 Task: Delete the post which is created by the user
Action: Mouse scrolled (248, 210) with delta (0, 0)
Screenshot: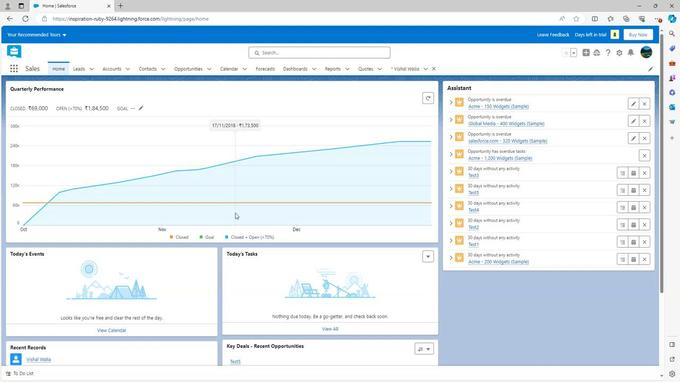 
Action: Mouse scrolled (248, 210) with delta (0, 0)
Screenshot: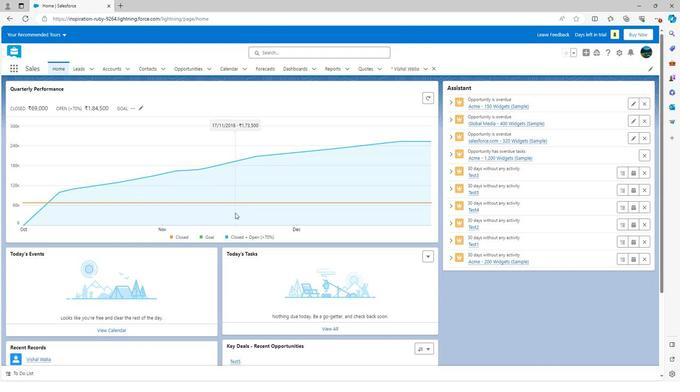 
Action: Mouse scrolled (248, 210) with delta (0, 0)
Screenshot: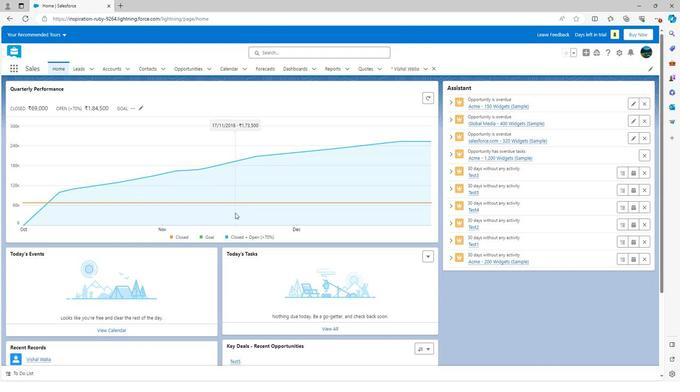 
Action: Mouse scrolled (248, 210) with delta (0, 0)
Screenshot: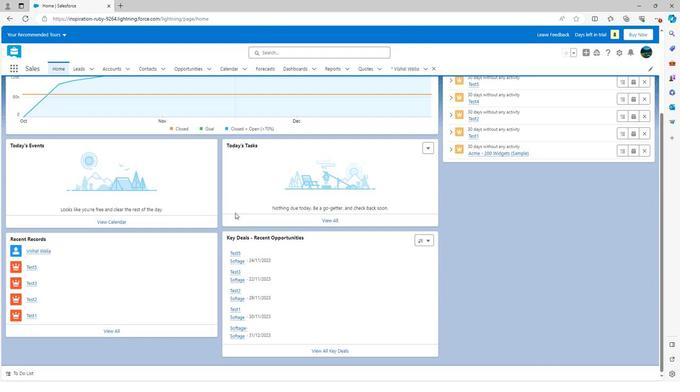 
Action: Mouse scrolled (248, 210) with delta (0, 0)
Screenshot: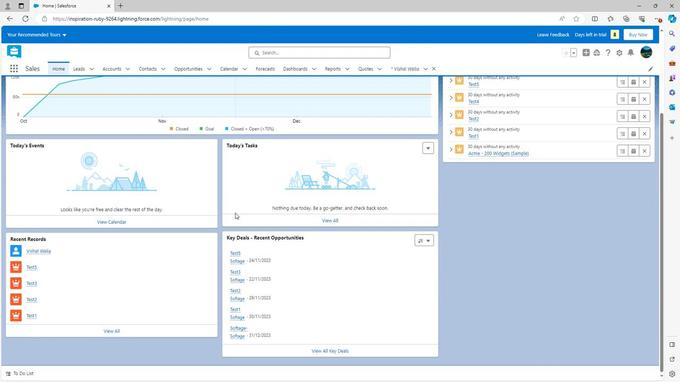 
Action: Mouse scrolled (248, 211) with delta (0, 0)
Screenshot: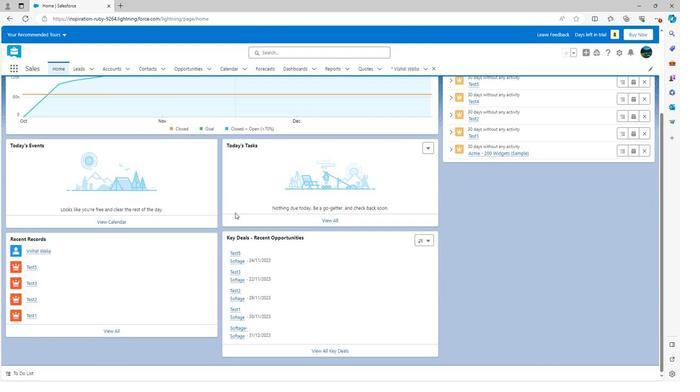 
Action: Mouse scrolled (248, 211) with delta (0, 0)
Screenshot: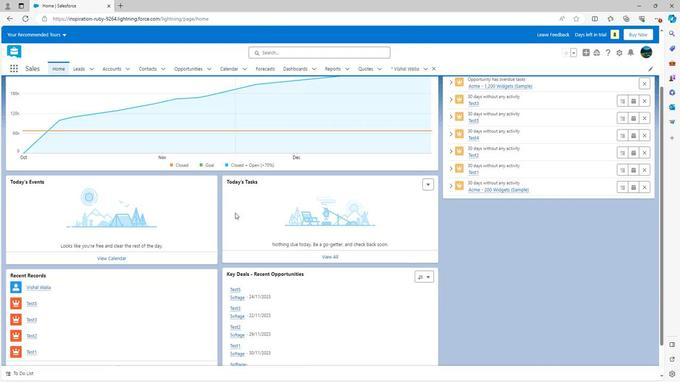 
Action: Mouse scrolled (248, 211) with delta (0, 0)
Screenshot: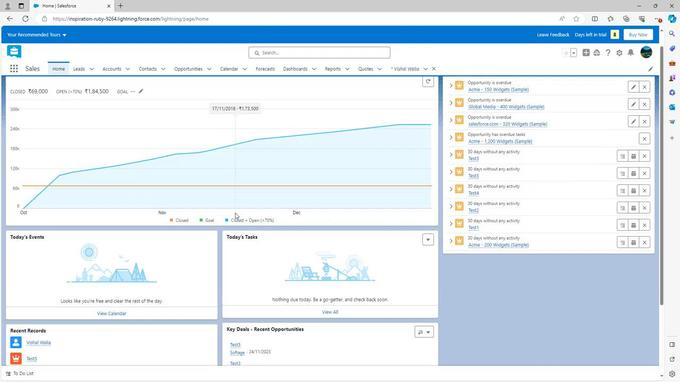 
Action: Mouse scrolled (248, 211) with delta (0, 0)
Screenshot: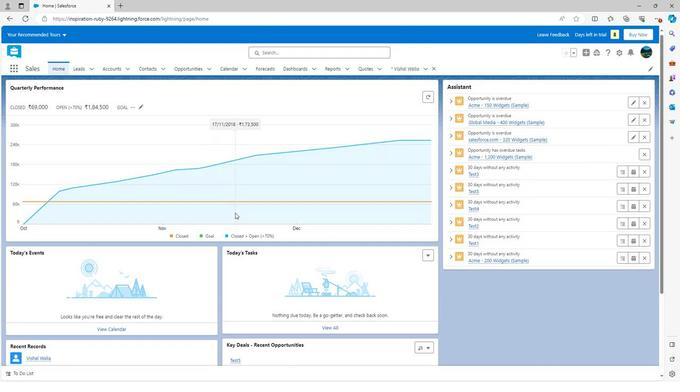 
Action: Mouse scrolled (248, 211) with delta (0, 0)
Screenshot: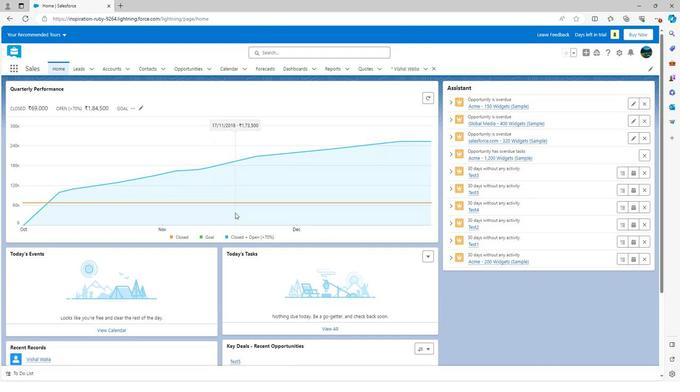 
Action: Mouse moved to (629, 56)
Screenshot: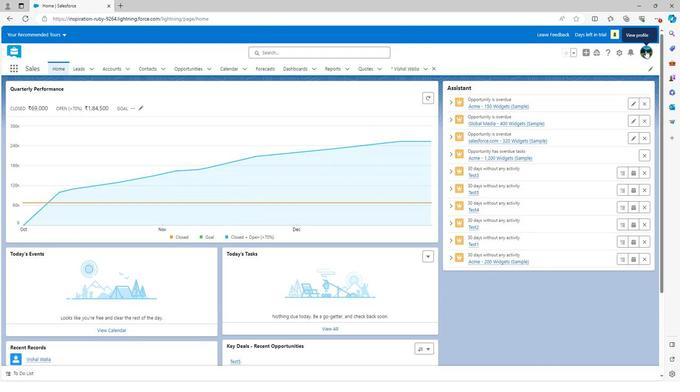 
Action: Mouse pressed left at (629, 56)
Screenshot: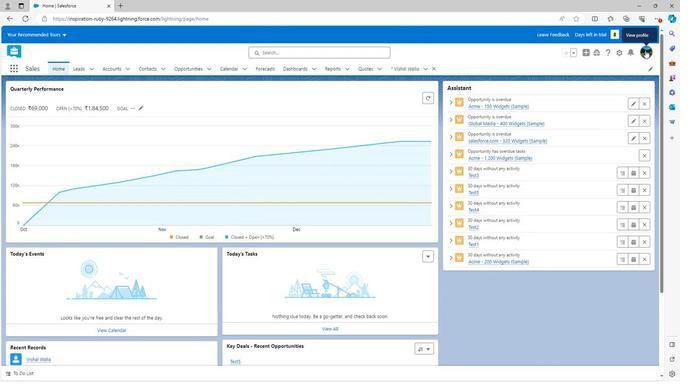 
Action: Mouse moved to (531, 81)
Screenshot: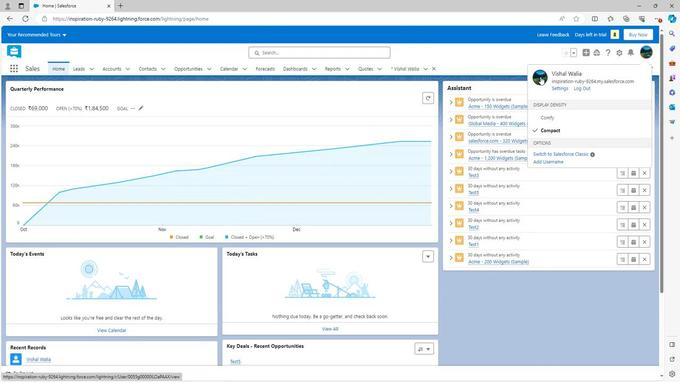
Action: Mouse pressed left at (531, 81)
Screenshot: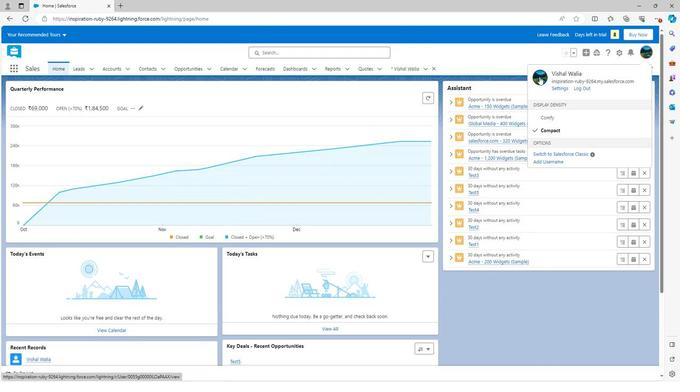 
Action: Mouse moved to (145, 232)
Screenshot: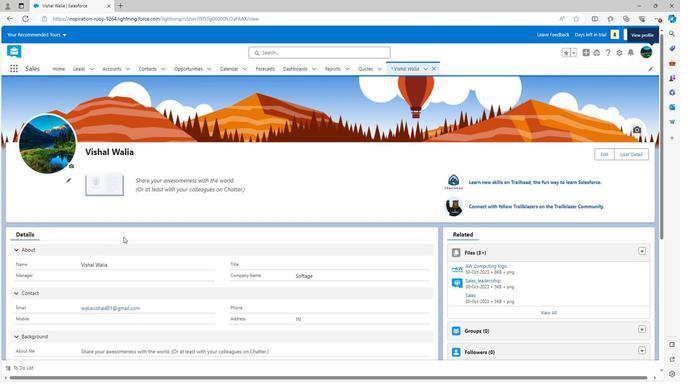 
Action: Mouse scrolled (145, 232) with delta (0, 0)
Screenshot: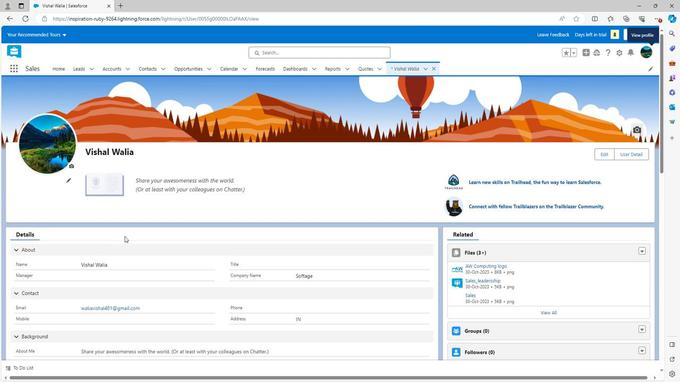 
Action: Mouse scrolled (145, 232) with delta (0, 0)
Screenshot: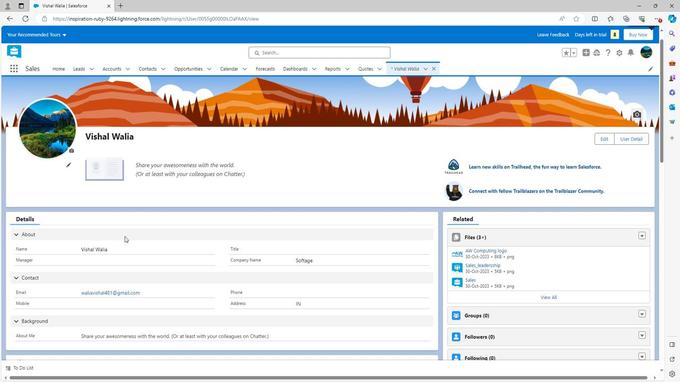 
Action: Mouse scrolled (145, 232) with delta (0, 0)
Screenshot: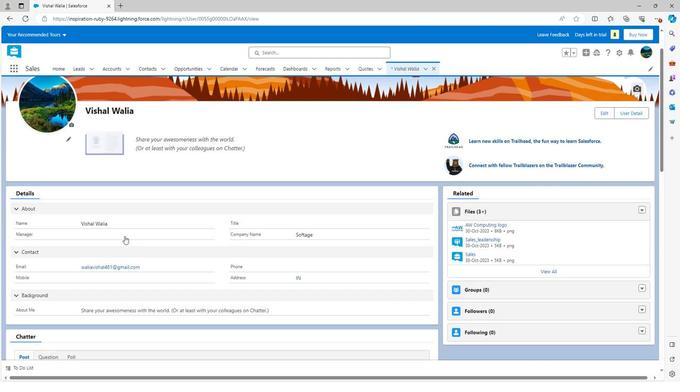 
Action: Mouse scrolled (145, 232) with delta (0, 0)
Screenshot: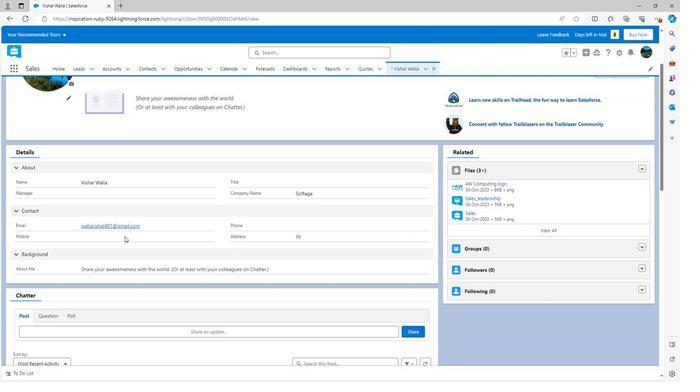 
Action: Mouse scrolled (145, 232) with delta (0, 0)
Screenshot: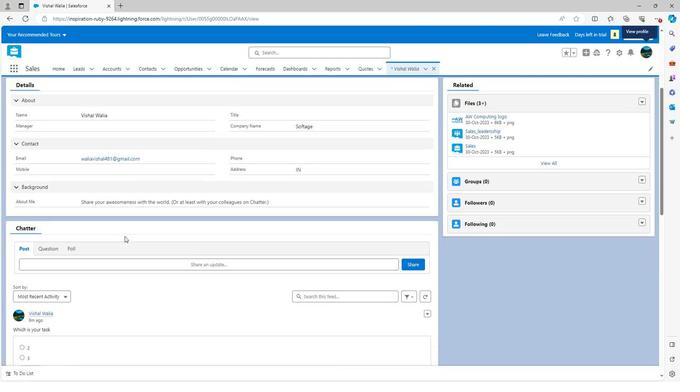 
Action: Mouse scrolled (145, 232) with delta (0, 0)
Screenshot: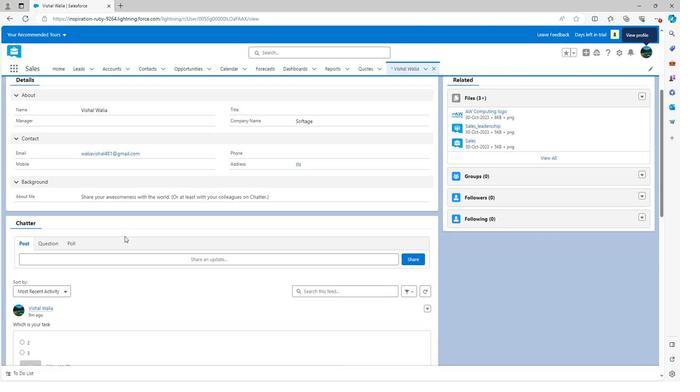 
Action: Mouse scrolled (145, 232) with delta (0, 0)
Screenshot: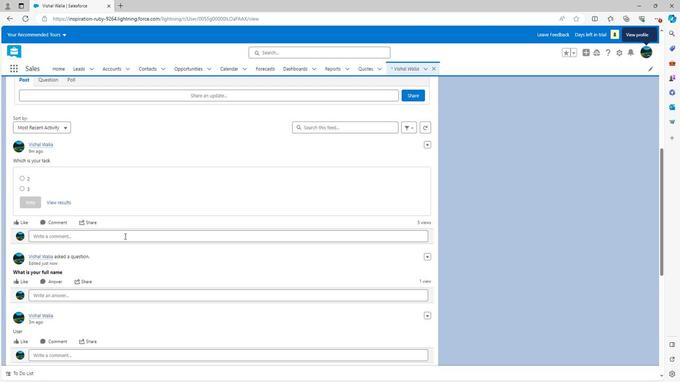 
Action: Mouse scrolled (145, 232) with delta (0, 0)
Screenshot: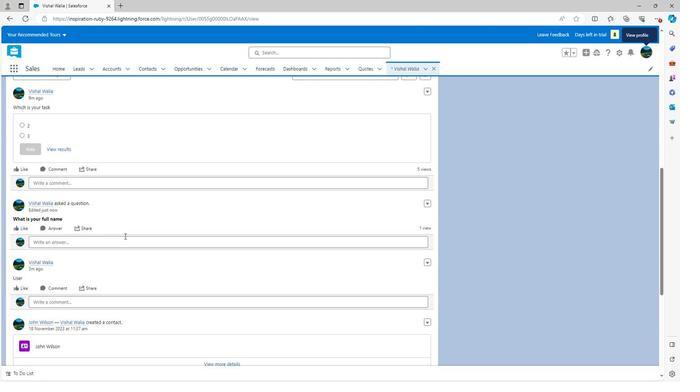 
Action: Mouse moved to (427, 206)
Screenshot: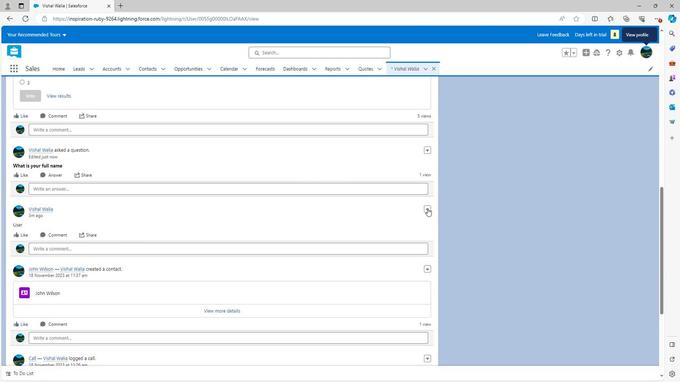 
Action: Mouse pressed left at (427, 206)
Screenshot: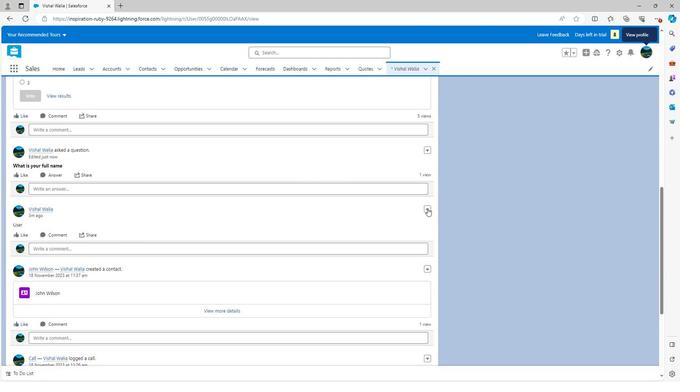 
Action: Mouse moved to (412, 230)
Screenshot: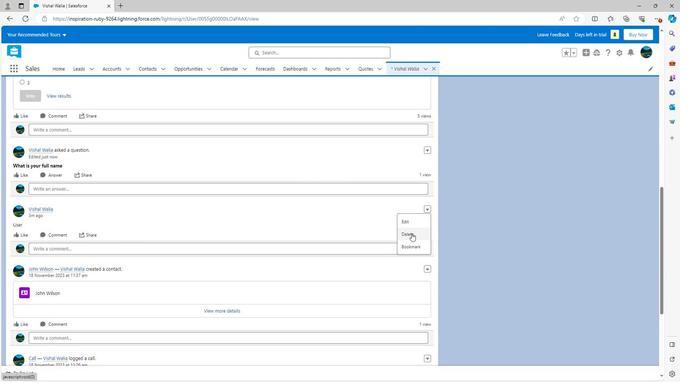 
Action: Mouse pressed left at (412, 230)
Screenshot: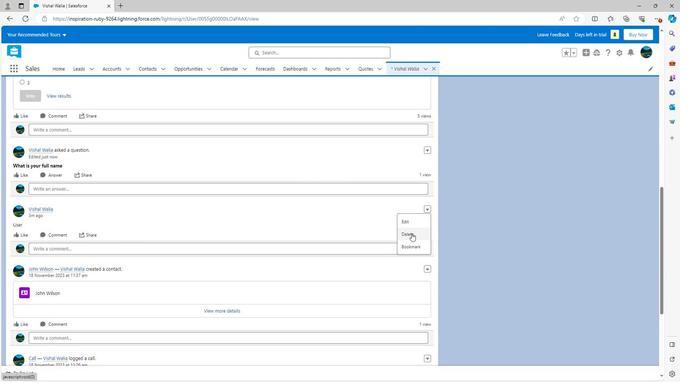 
Action: Mouse moved to (422, 204)
Screenshot: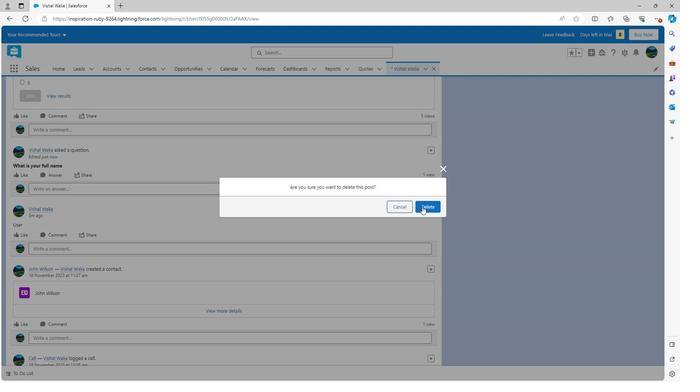 
Action: Mouse pressed left at (422, 204)
Screenshot: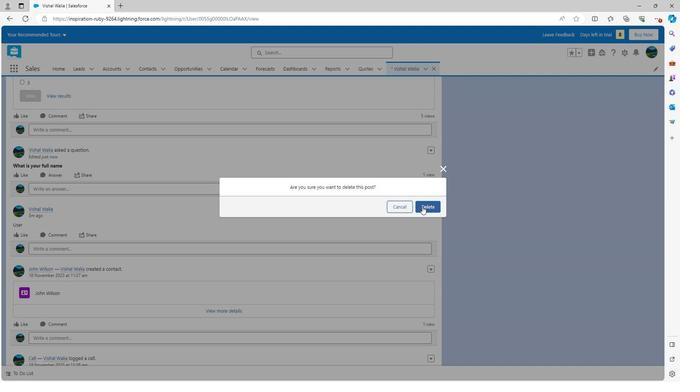 
Action: Mouse moved to (398, 190)
Screenshot: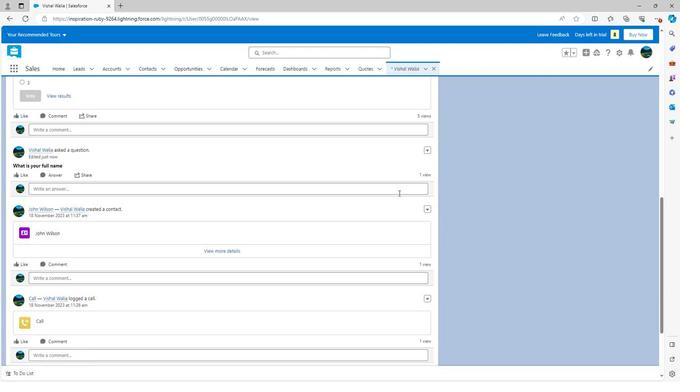 
Action: Mouse scrolled (398, 190) with delta (0, 0)
Screenshot: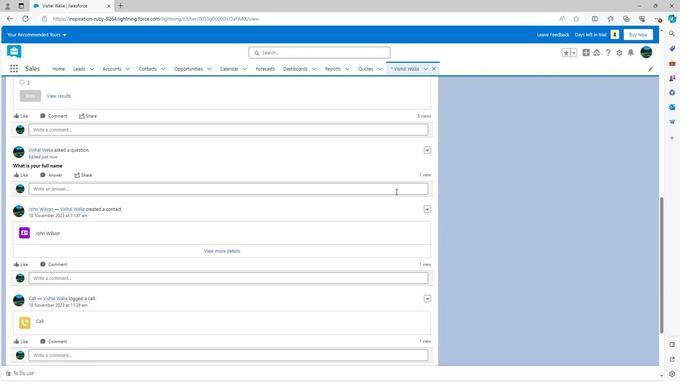 
Action: Mouse moved to (398, 190)
Screenshot: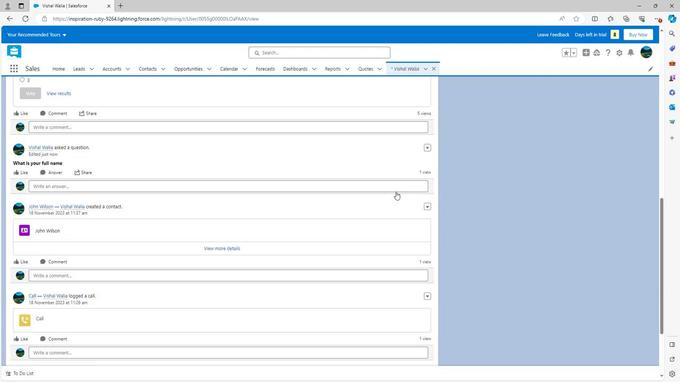
Action: Mouse scrolled (398, 190) with delta (0, 0)
Screenshot: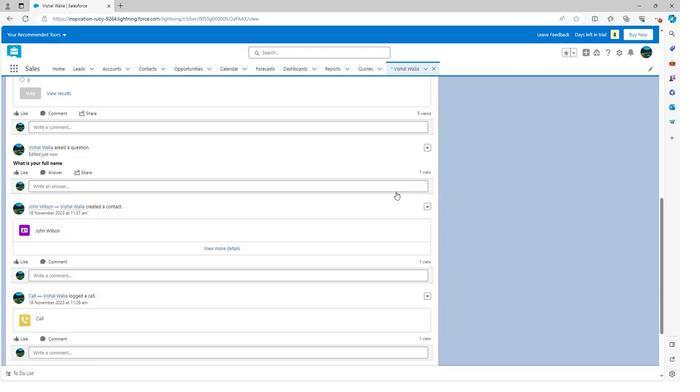 
Action: Mouse moved to (397, 190)
Screenshot: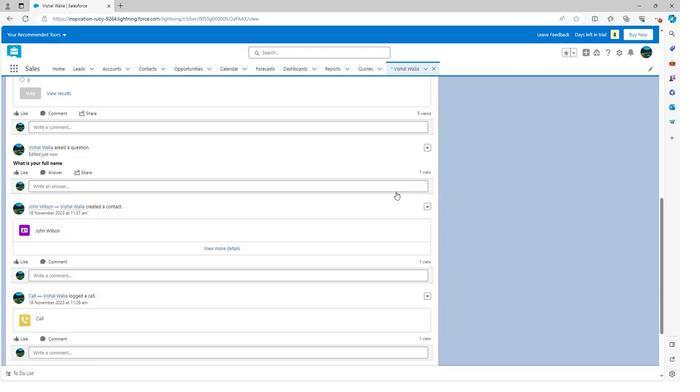 
Action: Mouse scrolled (397, 190) with delta (0, 0)
Screenshot: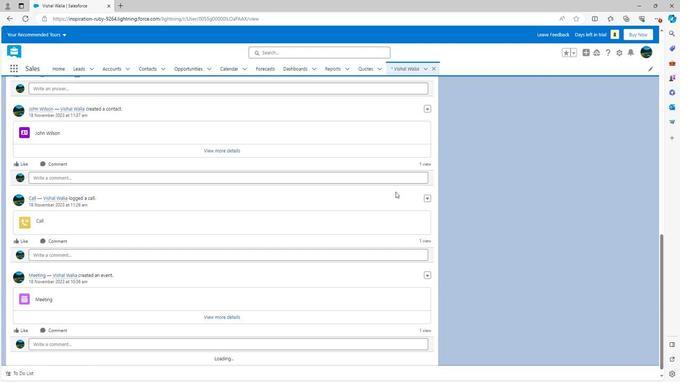 
Action: Mouse scrolled (397, 190) with delta (0, 0)
Screenshot: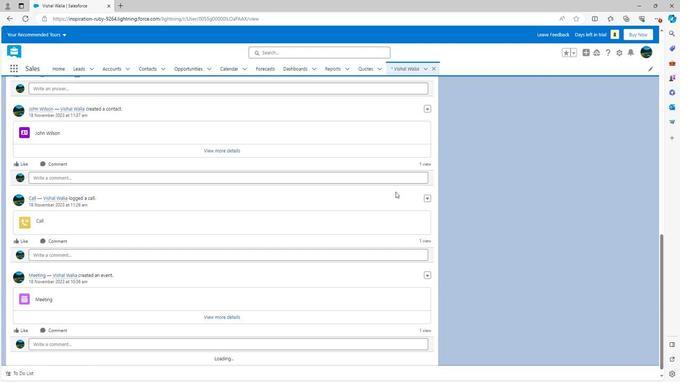 
Action: Mouse scrolled (397, 190) with delta (0, 0)
Screenshot: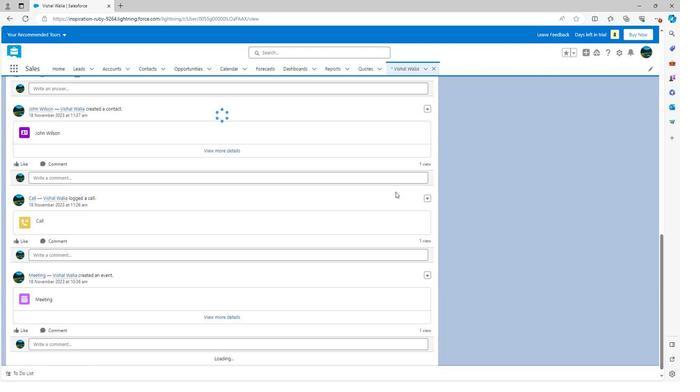 
Action: Mouse scrolled (397, 190) with delta (0, 0)
Screenshot: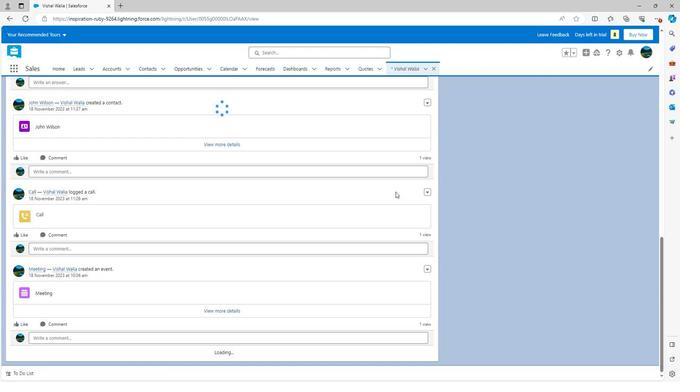 
Action: Mouse scrolled (397, 190) with delta (0, 0)
Screenshot: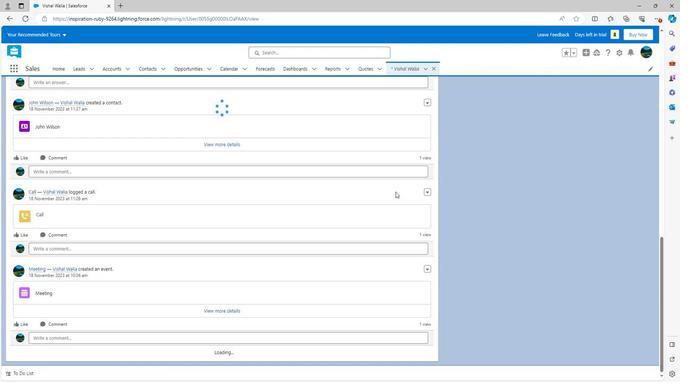 
Action: Mouse scrolled (397, 190) with delta (0, 0)
Screenshot: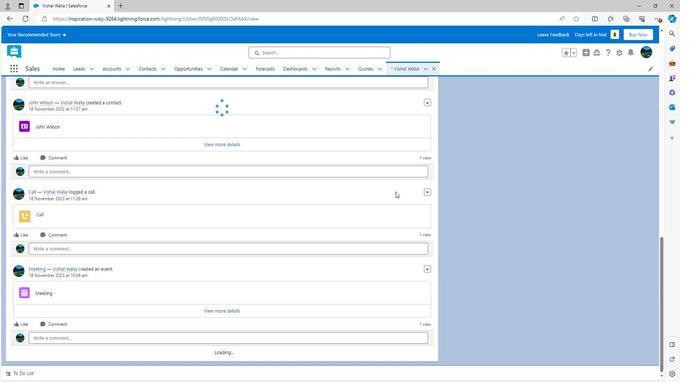 
Action: Mouse scrolled (397, 190) with delta (0, 0)
Screenshot: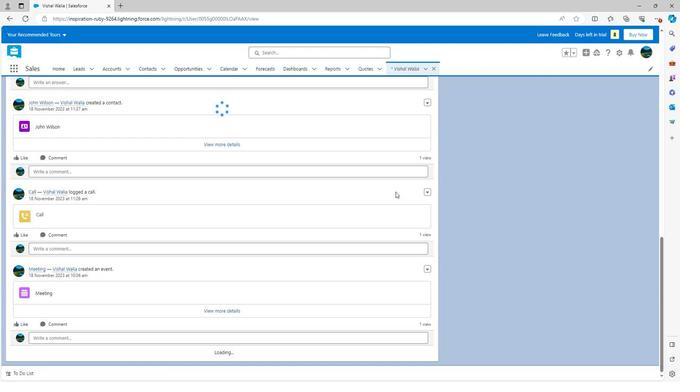 
Action: Mouse scrolled (397, 190) with delta (0, 0)
Screenshot: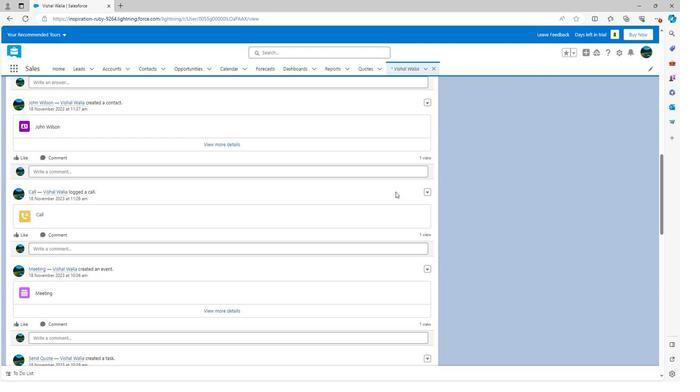 
Action: Mouse scrolled (397, 190) with delta (0, 0)
Screenshot: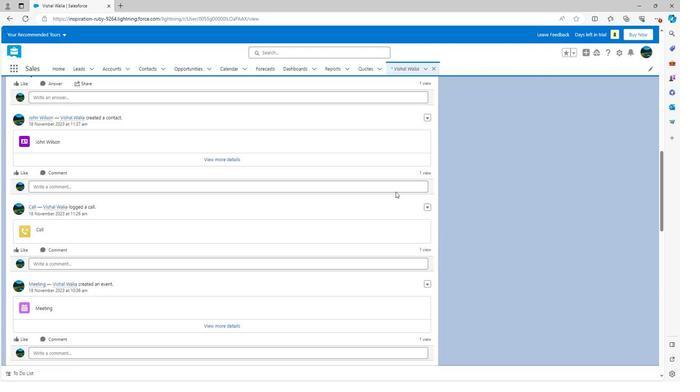 
Action: Mouse scrolled (397, 190) with delta (0, 0)
Screenshot: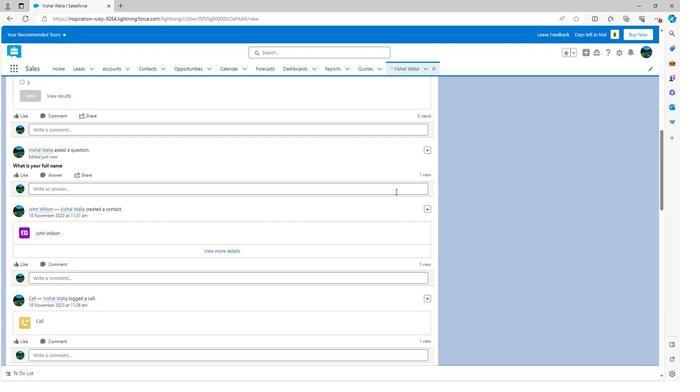 
Action: Mouse scrolled (397, 190) with delta (0, 0)
Screenshot: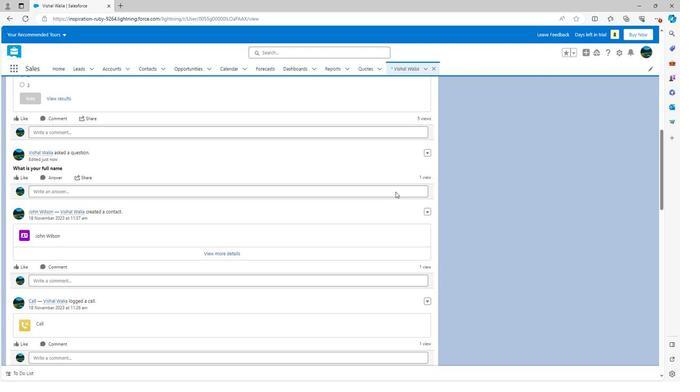 
Action: Mouse scrolled (397, 190) with delta (0, 0)
Screenshot: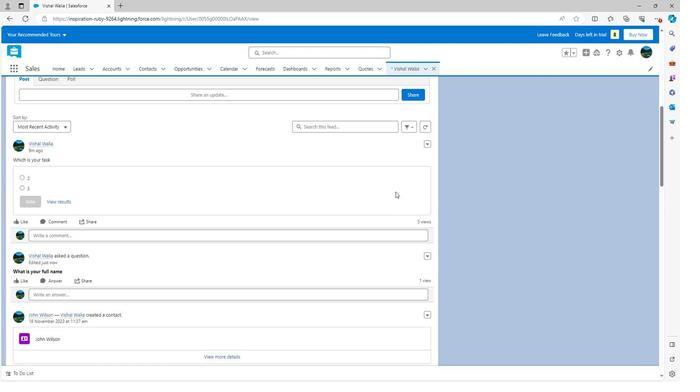 
Action: Mouse scrolled (397, 190) with delta (0, 0)
Screenshot: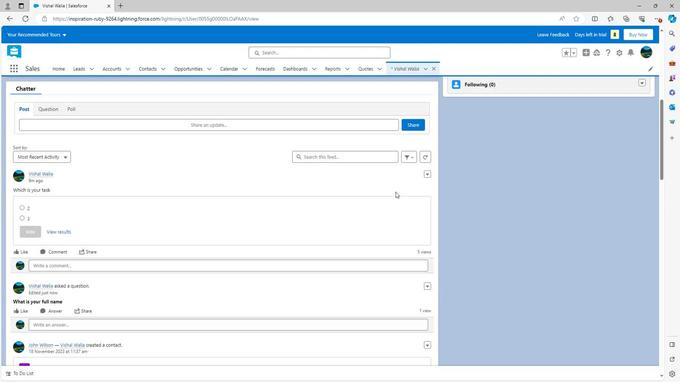 
Action: Mouse scrolled (397, 190) with delta (0, 0)
Screenshot: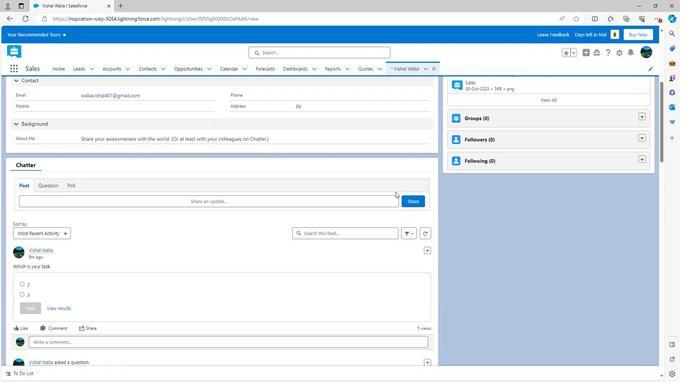 
Action: Mouse scrolled (397, 190) with delta (0, 0)
Screenshot: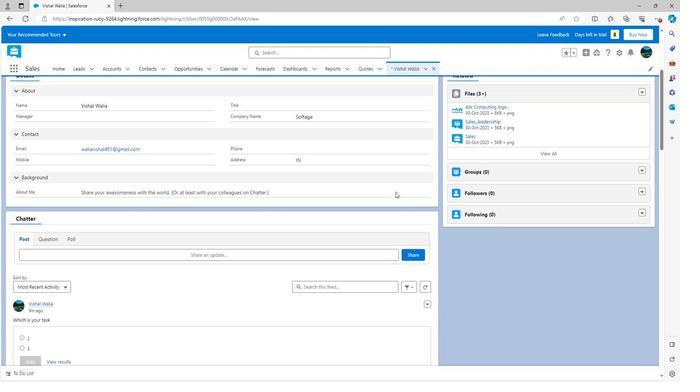 
Action: Mouse scrolled (397, 190) with delta (0, 0)
Screenshot: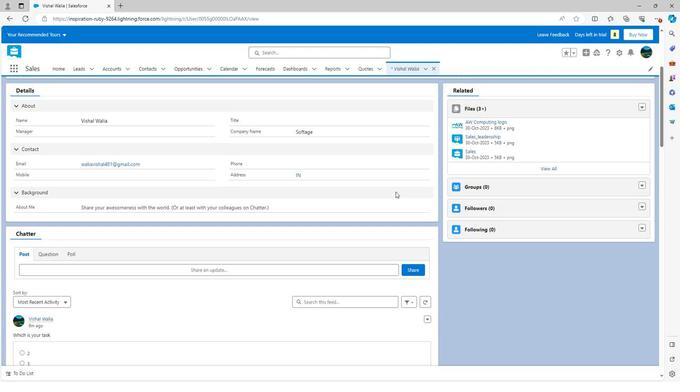 
Action: Mouse scrolled (397, 190) with delta (0, 0)
Screenshot: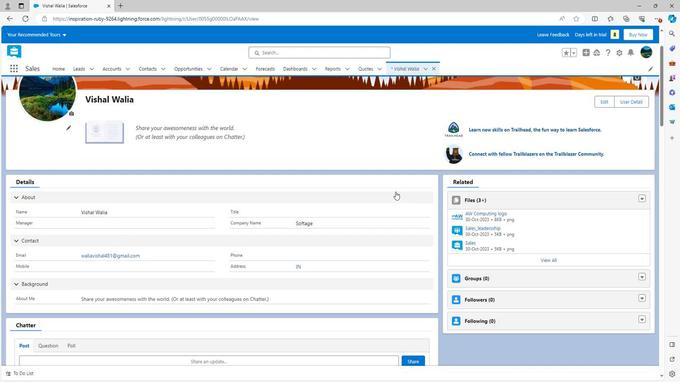
Action: Mouse scrolled (397, 190) with delta (0, 0)
Screenshot: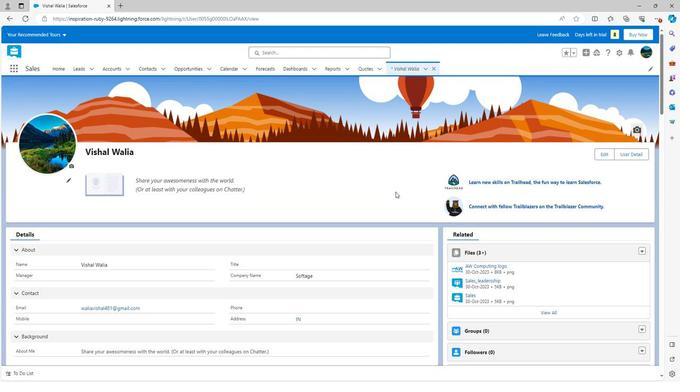 
Action: Mouse scrolled (397, 190) with delta (0, 0)
Screenshot: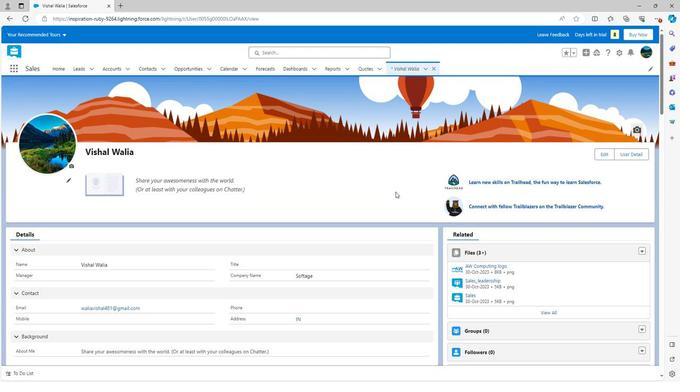 
Action: Mouse scrolled (397, 190) with delta (0, 0)
Screenshot: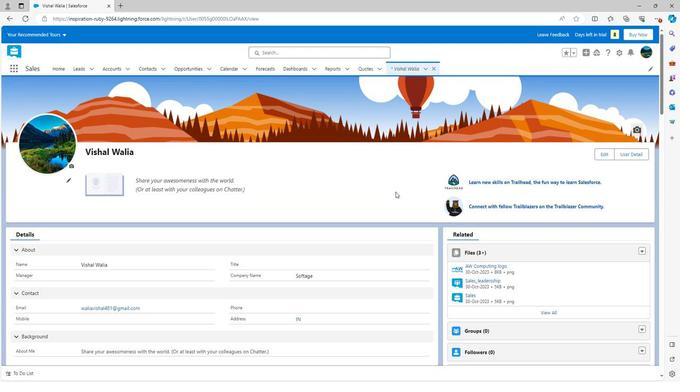 
Action: Mouse scrolled (397, 190) with delta (0, 0)
Screenshot: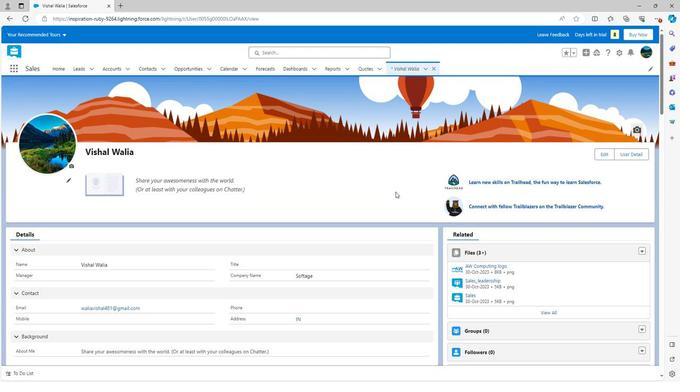 
Action: Mouse moved to (331, 230)
Screenshot: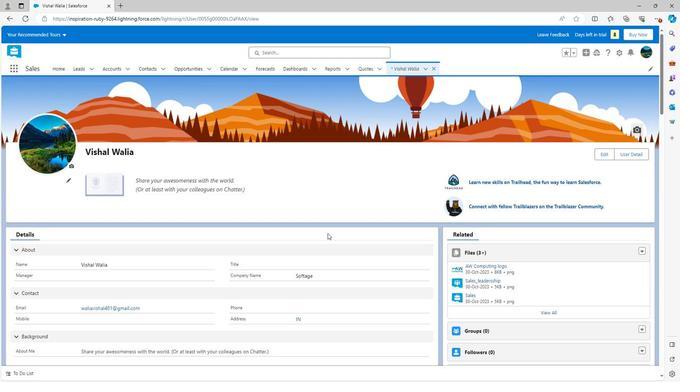 
Action: Mouse scrolled (331, 230) with delta (0, 0)
Screenshot: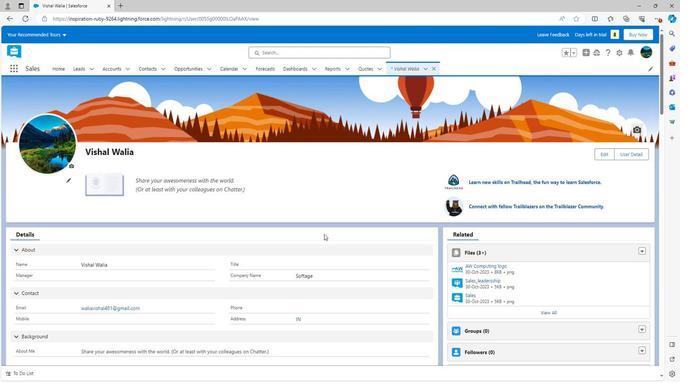 
Action: Mouse scrolled (331, 230) with delta (0, 0)
Screenshot: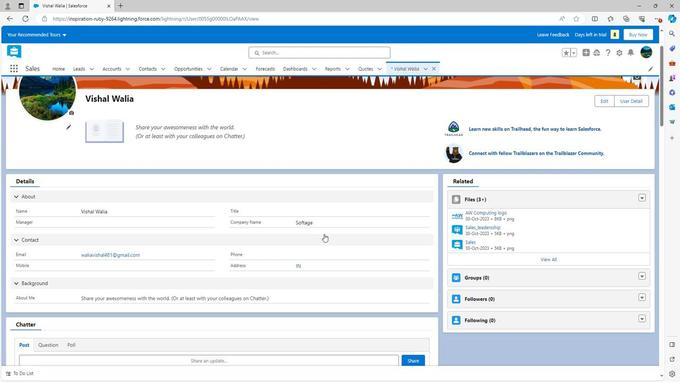 
Action: Mouse scrolled (331, 230) with delta (0, 0)
Screenshot: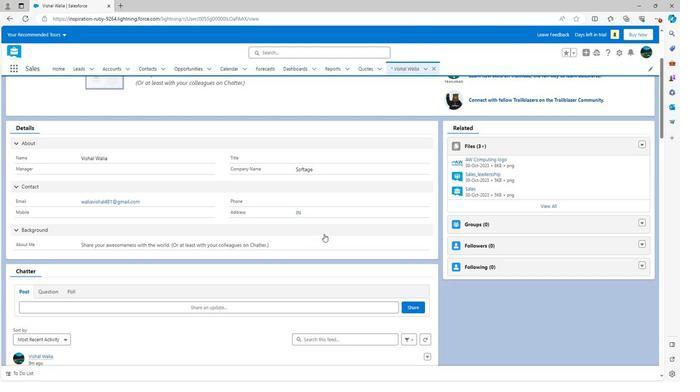 
Action: Mouse scrolled (331, 230) with delta (0, 0)
Screenshot: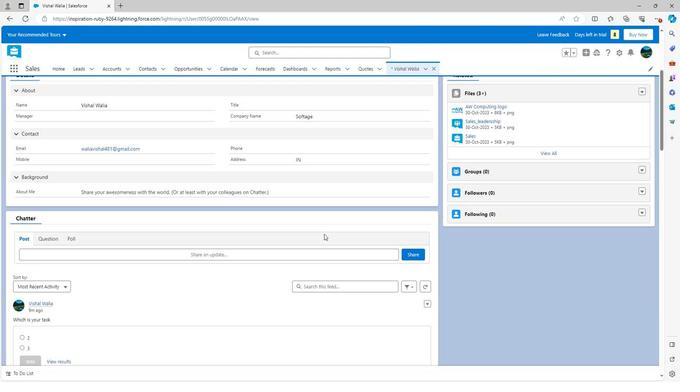 
Action: Mouse scrolled (331, 230) with delta (0, 0)
Screenshot: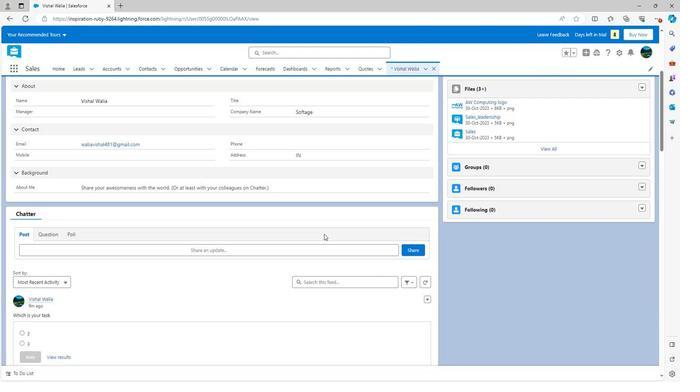 
Action: Mouse scrolled (331, 230) with delta (0, 0)
Screenshot: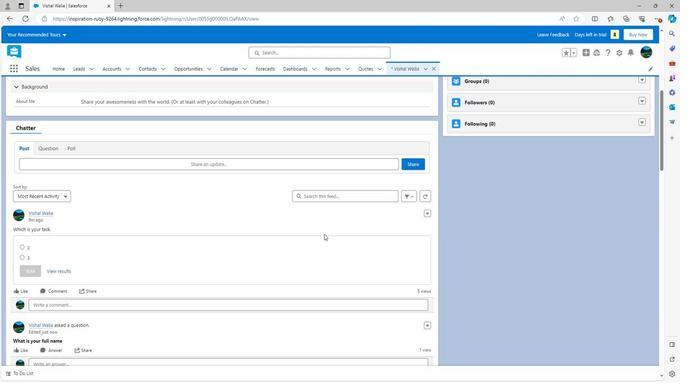 
Action: Mouse scrolled (331, 230) with delta (0, 0)
Screenshot: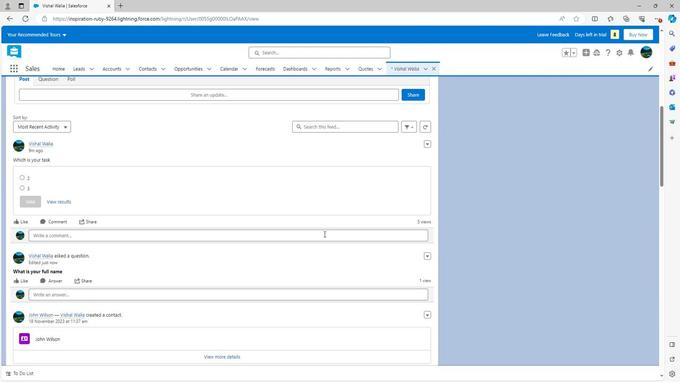 
Action: Mouse scrolled (331, 230) with delta (0, 0)
Screenshot: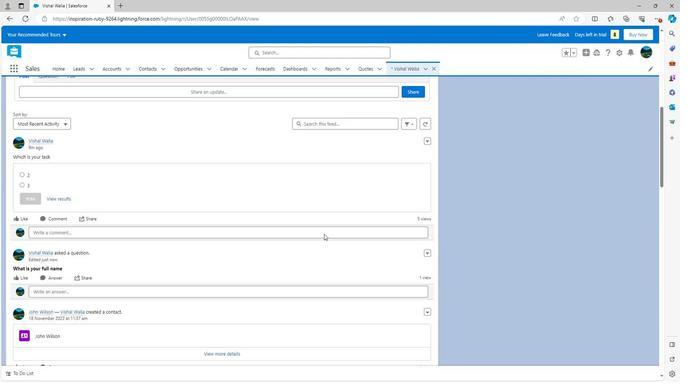 
Action: Mouse scrolled (331, 230) with delta (0, 0)
Screenshot: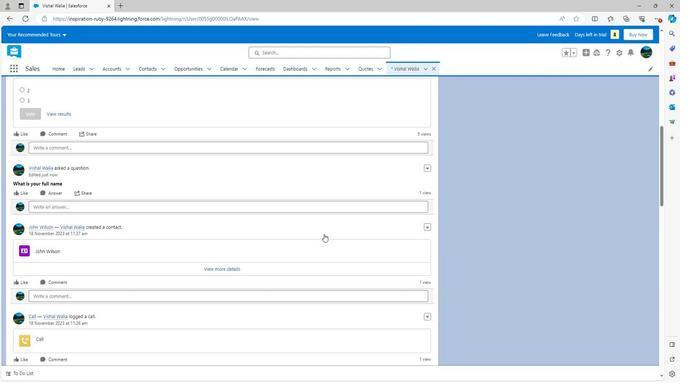 
Action: Mouse moved to (429, 101)
Screenshot: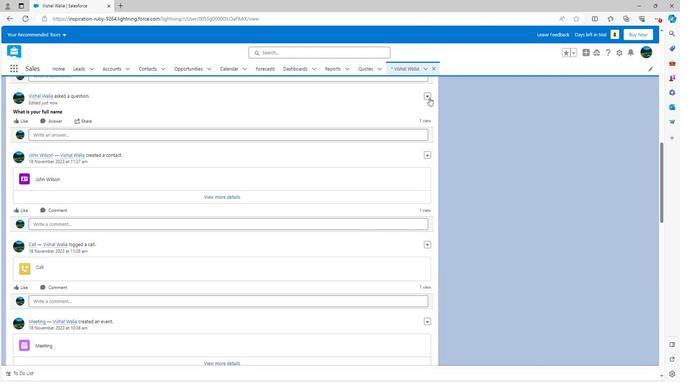 
Action: Mouse pressed left at (429, 101)
Screenshot: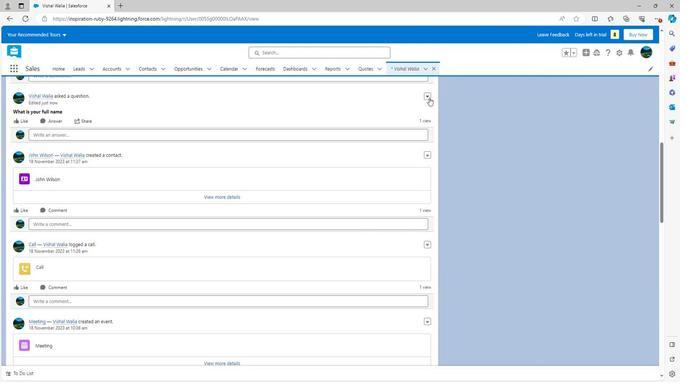 
Action: Mouse moved to (411, 123)
Screenshot: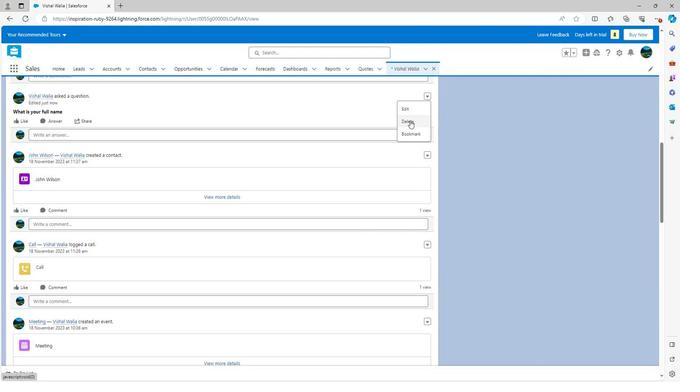 
Action: Mouse pressed left at (411, 123)
Screenshot: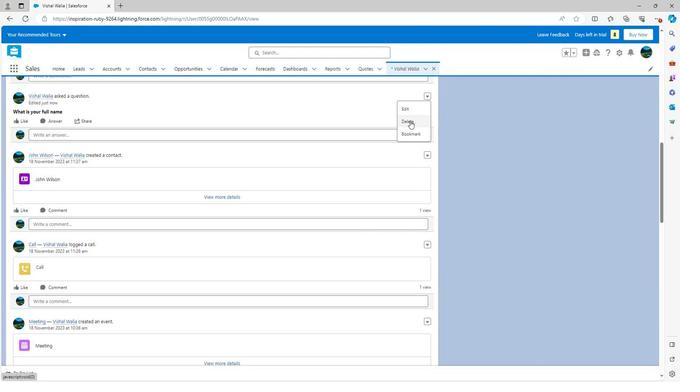 
Action: Mouse moved to (427, 208)
Screenshot: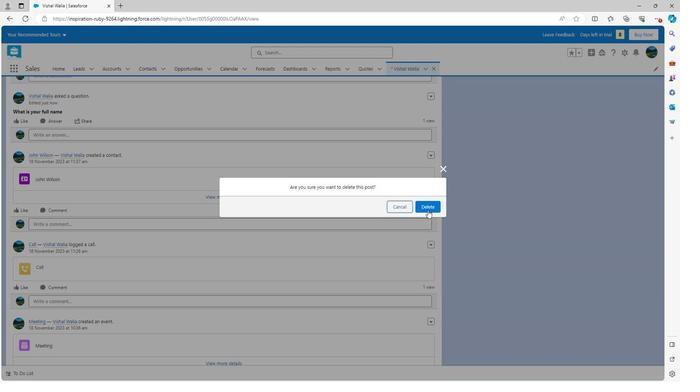 
Action: Mouse pressed left at (427, 208)
Screenshot: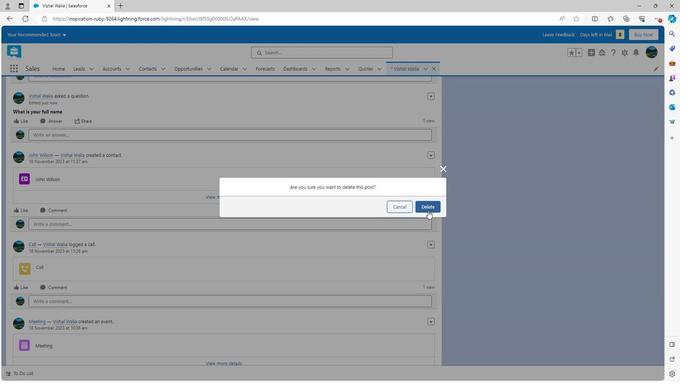 
Action: Mouse moved to (427, 208)
Screenshot: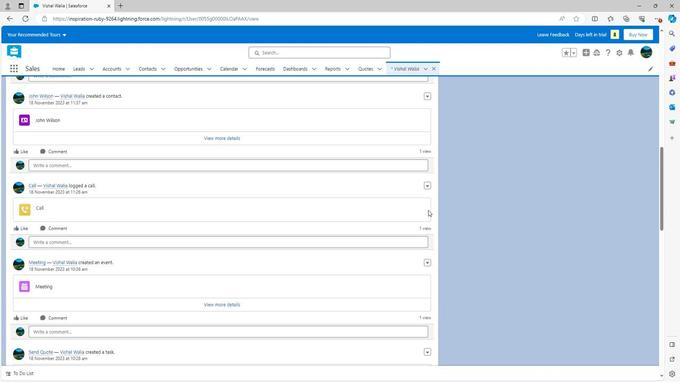 
Action: Mouse scrolled (427, 207) with delta (0, 0)
Screenshot: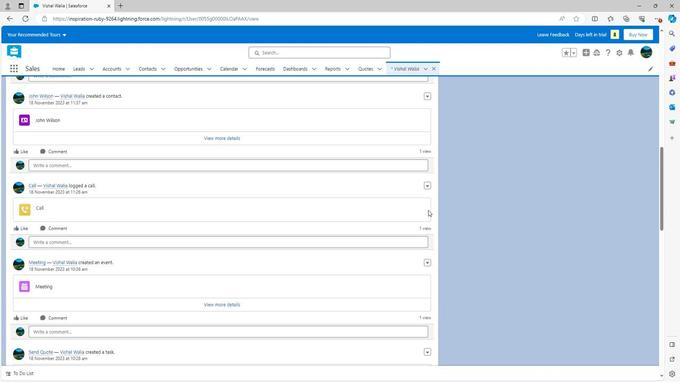 
Action: Mouse scrolled (427, 207) with delta (0, 0)
Screenshot: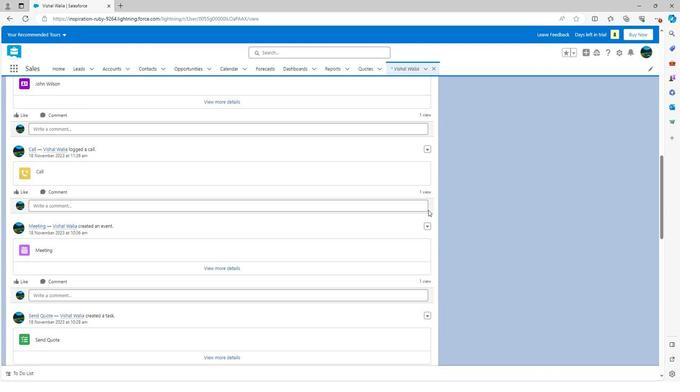 
Action: Mouse scrolled (427, 207) with delta (0, 0)
Screenshot: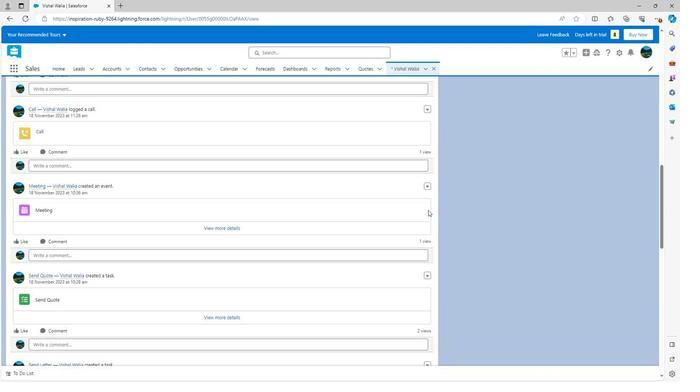 
Action: Mouse scrolled (427, 207) with delta (0, 0)
Screenshot: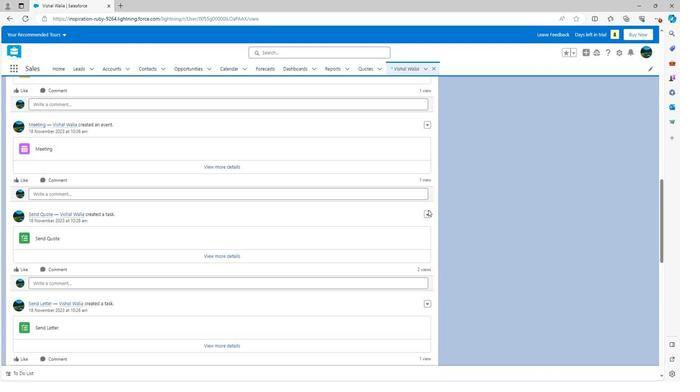 
Action: Mouse scrolled (427, 207) with delta (0, 0)
Screenshot: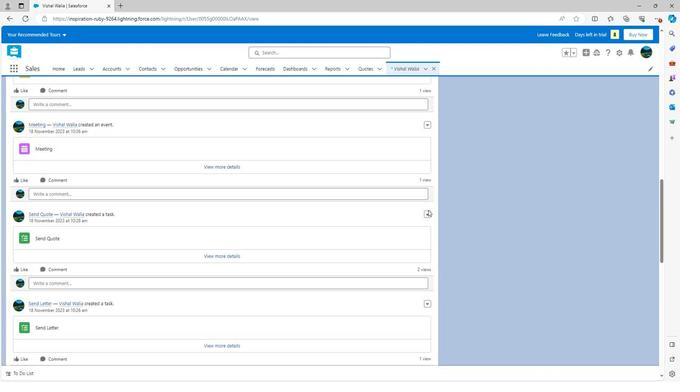 
Action: Mouse scrolled (427, 207) with delta (0, 0)
Screenshot: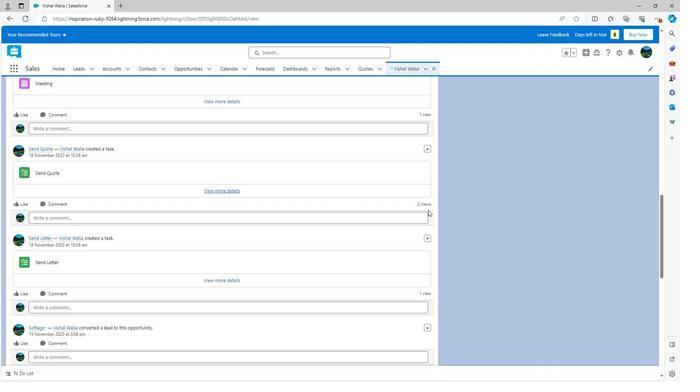 
Action: Mouse scrolled (427, 207) with delta (0, 0)
Screenshot: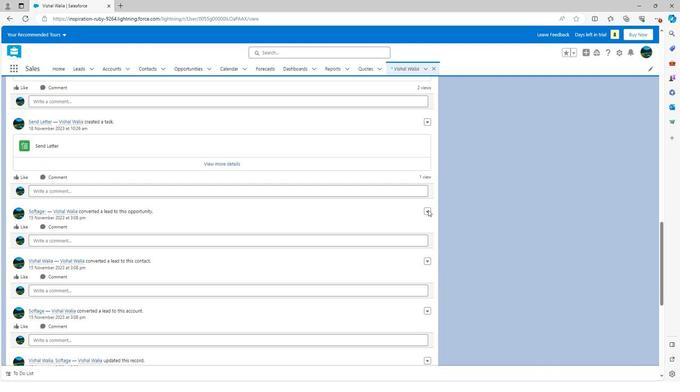 
Action: Mouse scrolled (427, 207) with delta (0, 0)
Screenshot: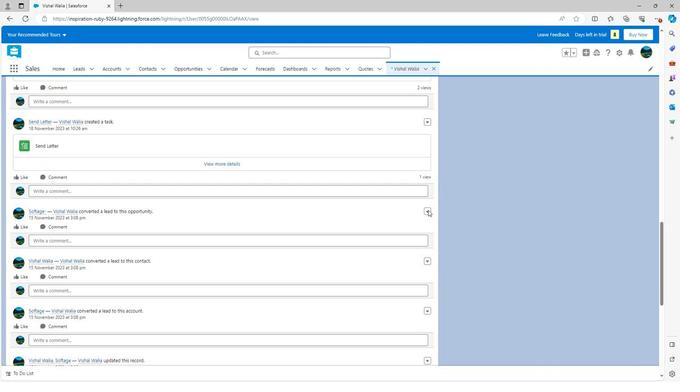
Action: Mouse scrolled (427, 207) with delta (0, 0)
Screenshot: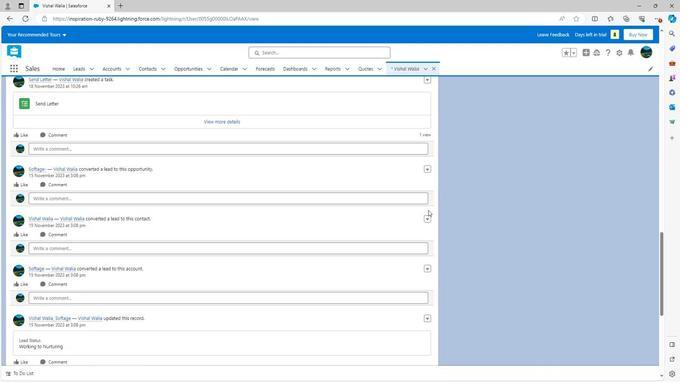 
Action: Mouse scrolled (427, 207) with delta (0, 0)
Screenshot: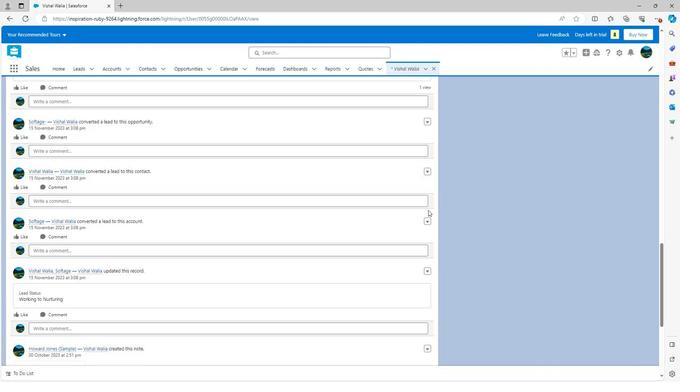 
Action: Mouse scrolled (427, 207) with delta (0, 0)
Screenshot: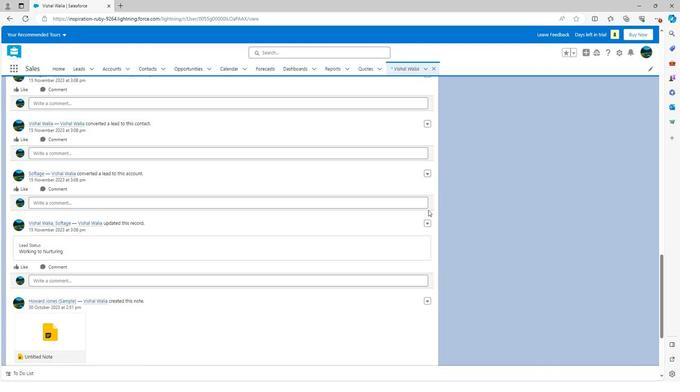 
Action: Mouse scrolled (427, 207) with delta (0, 0)
Screenshot: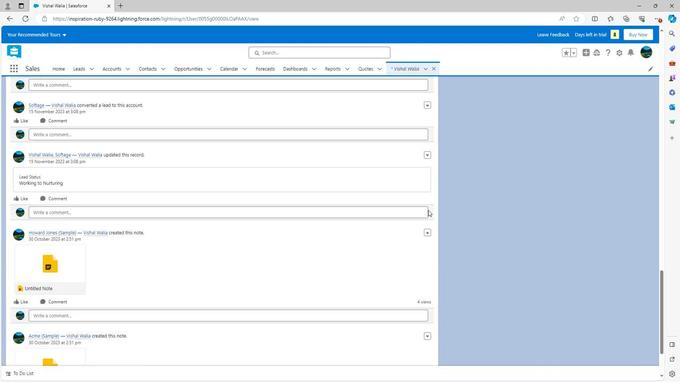 
Action: Mouse scrolled (427, 207) with delta (0, 0)
Screenshot: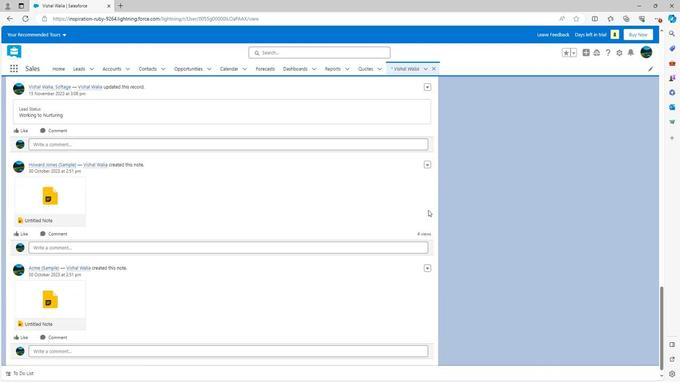 
Action: Mouse scrolled (427, 208) with delta (0, 0)
Screenshot: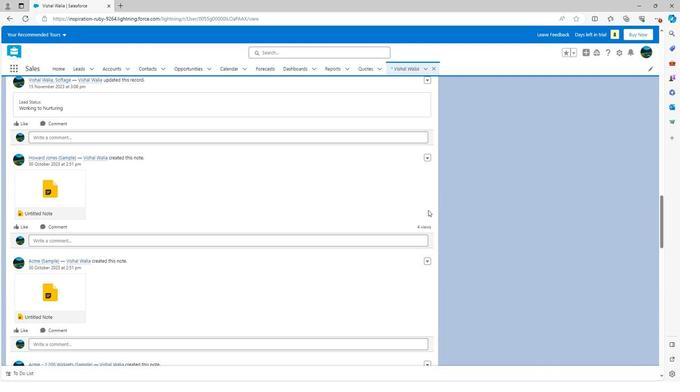 
Action: Mouse scrolled (427, 208) with delta (0, 0)
Screenshot: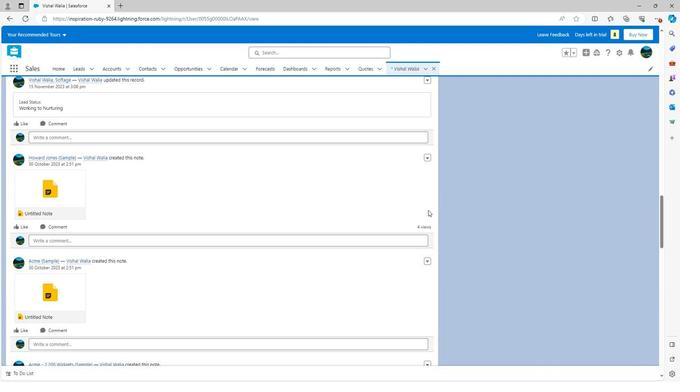 
Action: Mouse scrolled (427, 208) with delta (0, 0)
Screenshot: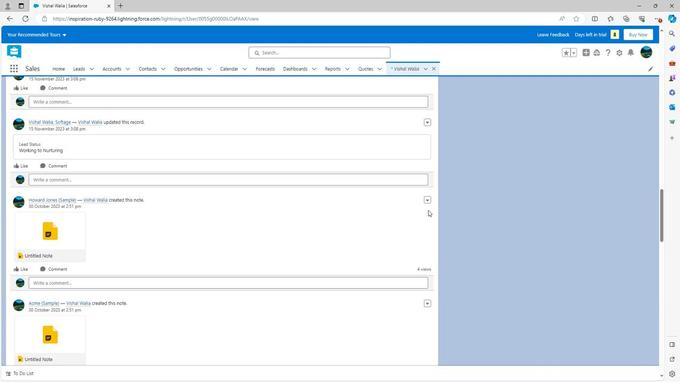 
Action: Mouse scrolled (427, 208) with delta (0, 0)
Screenshot: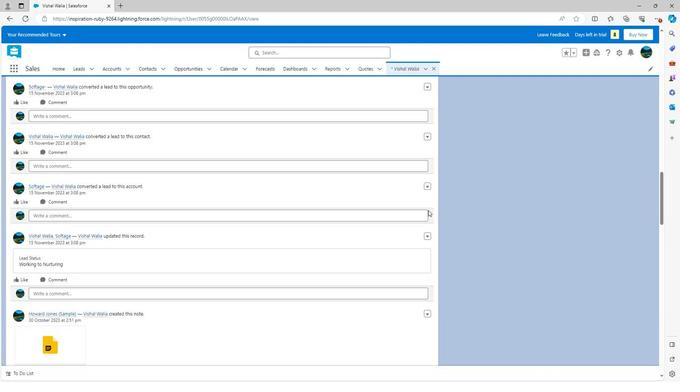 
Action: Mouse scrolled (427, 208) with delta (0, 0)
Screenshot: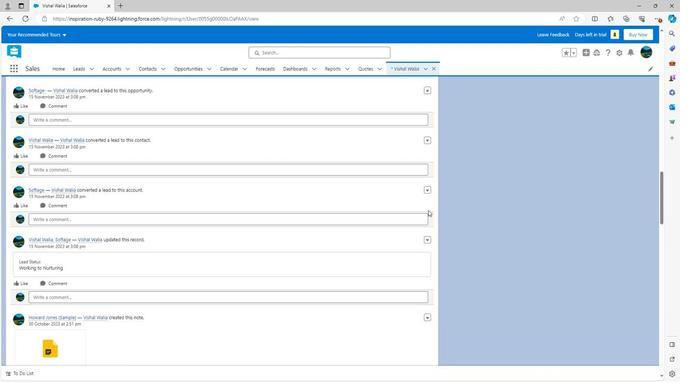 
Action: Mouse scrolled (427, 208) with delta (0, 0)
Screenshot: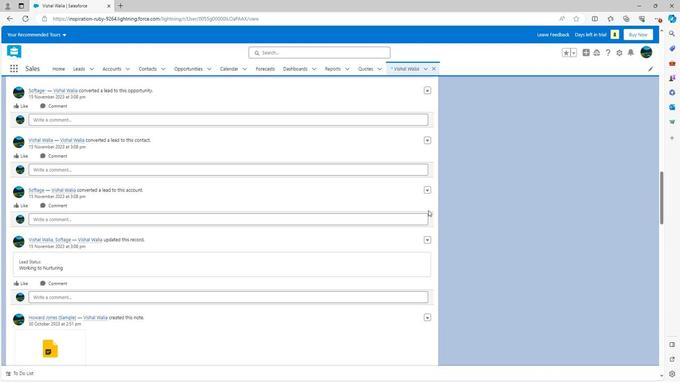 
Action: Mouse scrolled (427, 208) with delta (0, 0)
Screenshot: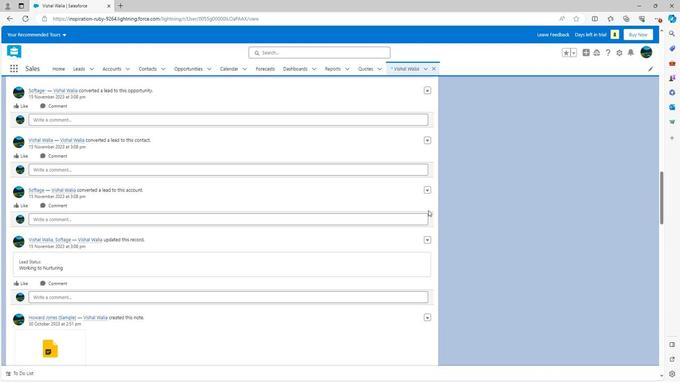 
Action: Mouse moved to (427, 202)
Screenshot: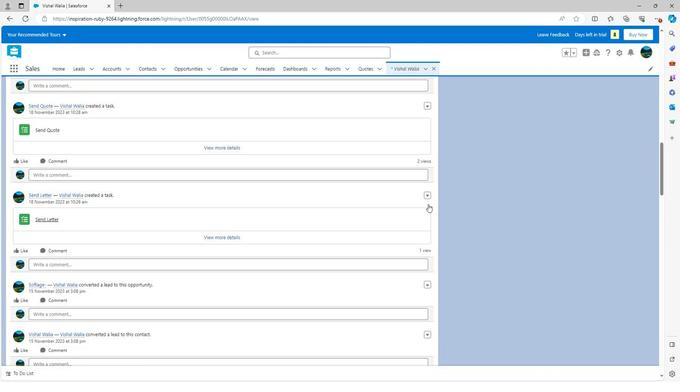 
Action: Mouse scrolled (427, 202) with delta (0, 0)
Screenshot: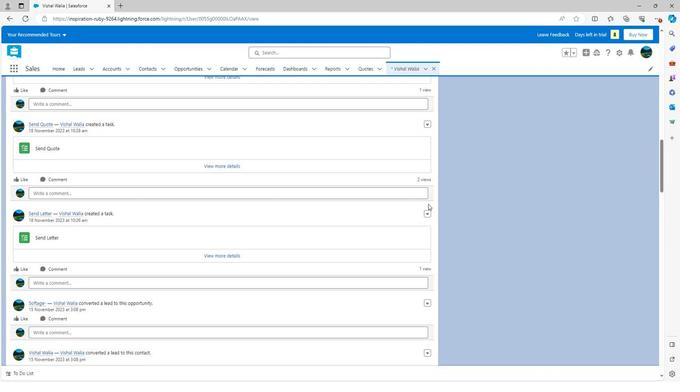 
Action: Mouse scrolled (427, 202) with delta (0, 0)
Screenshot: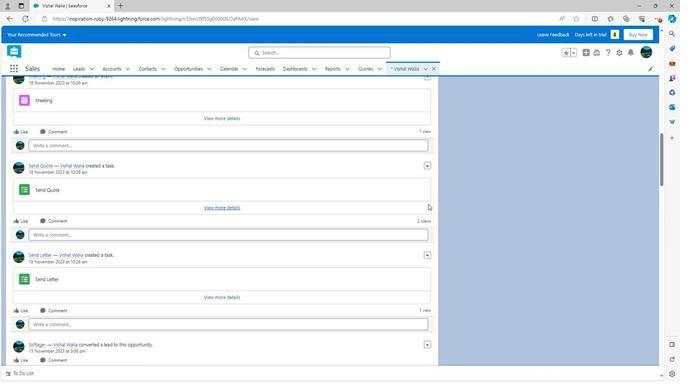 
Action: Mouse scrolled (427, 202) with delta (0, 0)
Screenshot: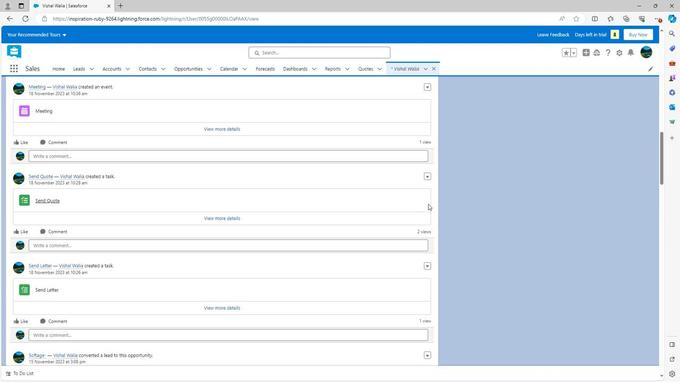 
Action: Mouse scrolled (427, 202) with delta (0, 0)
Screenshot: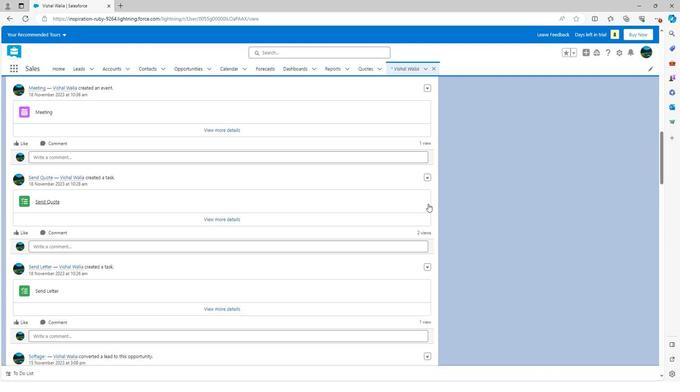 
Action: Mouse scrolled (427, 202) with delta (0, 0)
Screenshot: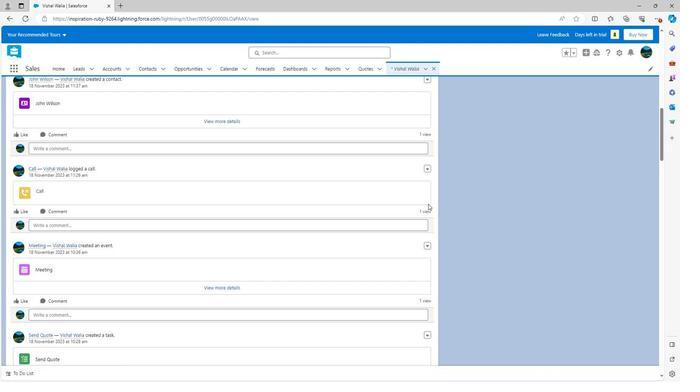
Action: Mouse scrolled (427, 202) with delta (0, 0)
Screenshot: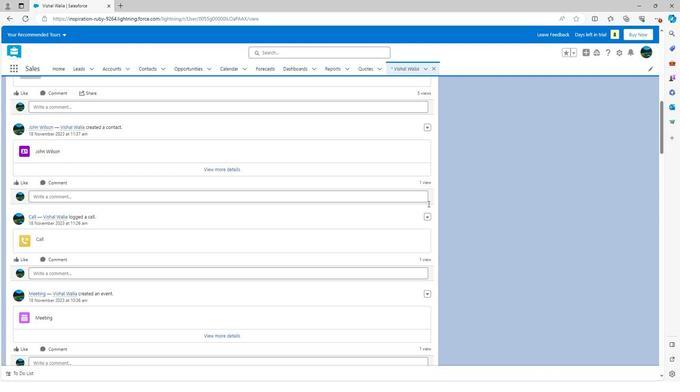 
Action: Mouse scrolled (427, 202) with delta (0, 0)
Screenshot: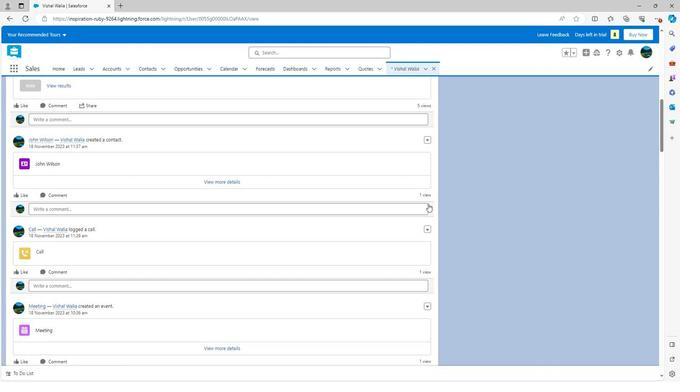 
Action: Mouse scrolled (427, 202) with delta (0, 0)
Screenshot: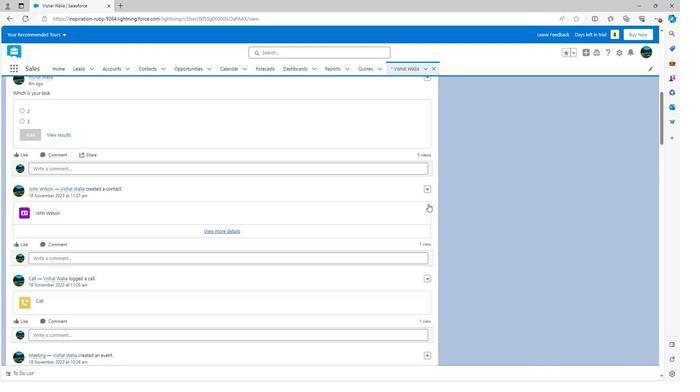 
Action: Mouse scrolled (427, 202) with delta (0, 0)
Screenshot: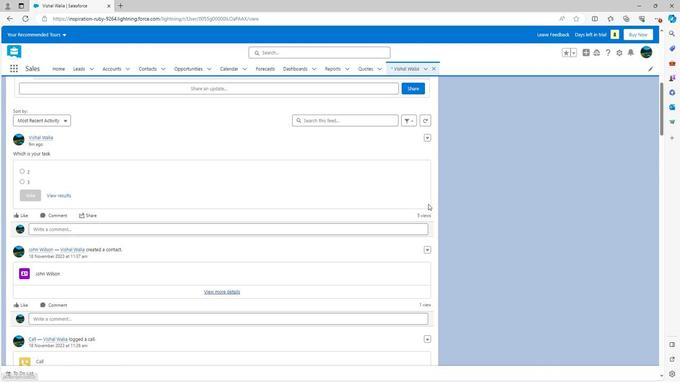 
Action: Mouse moved to (427, 202)
Screenshot: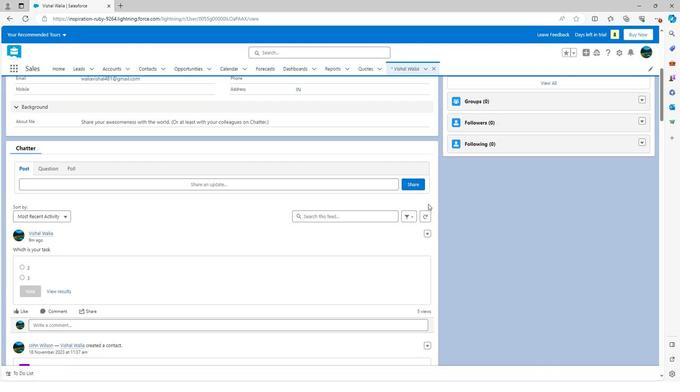 
Action: Mouse scrolled (427, 202) with delta (0, 0)
Screenshot: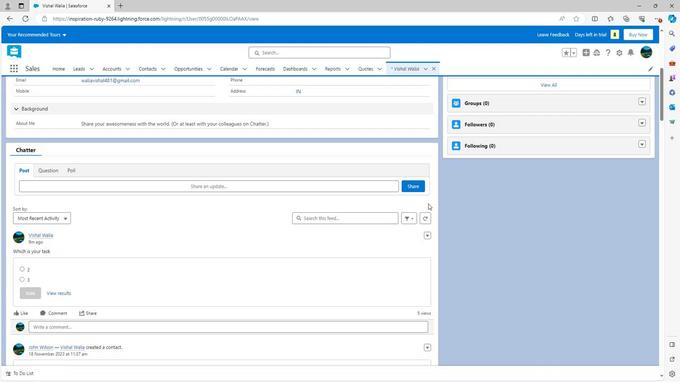 
Action: Mouse scrolled (427, 202) with delta (0, 0)
Screenshot: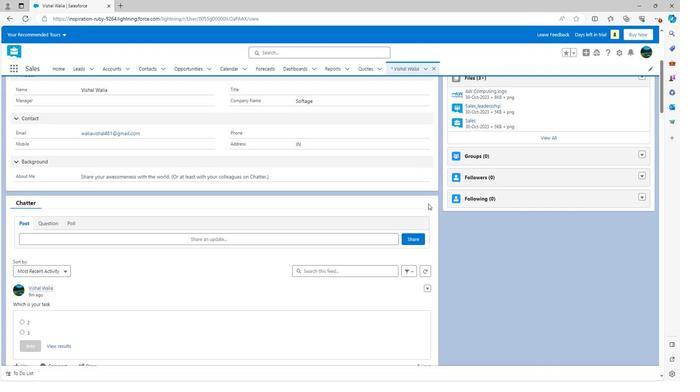 
Action: Mouse scrolled (427, 202) with delta (0, 0)
Screenshot: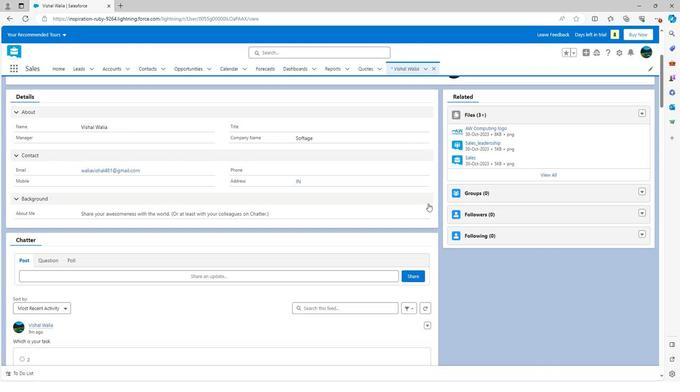 
Action: Mouse scrolled (427, 202) with delta (0, 0)
Screenshot: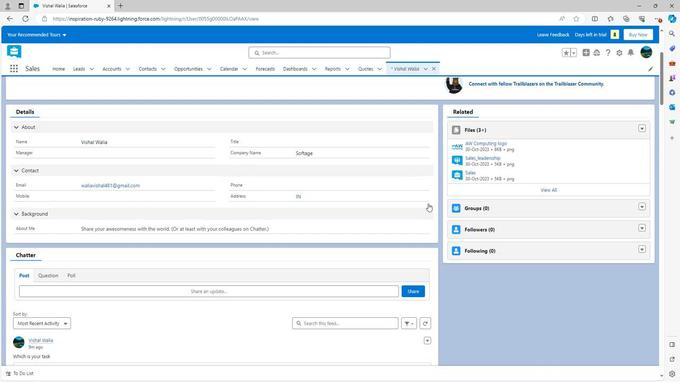 
Action: Mouse scrolled (427, 202) with delta (0, 0)
Screenshot: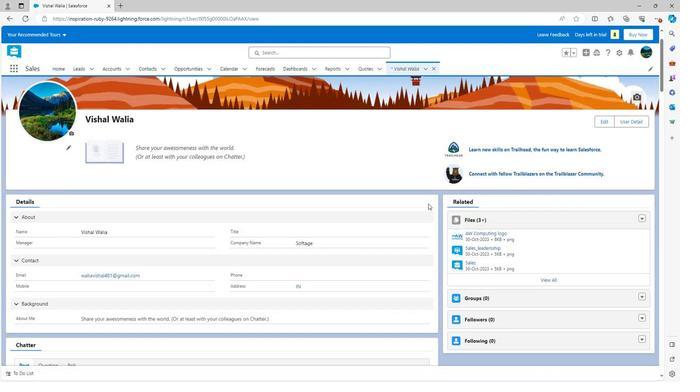 
Action: Mouse scrolled (427, 201) with delta (0, 0)
Screenshot: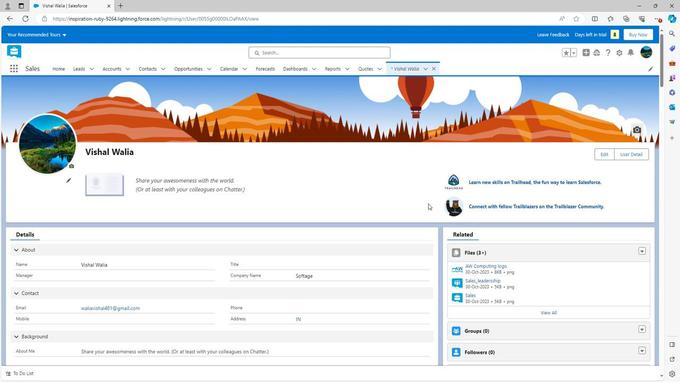 
Action: Mouse moved to (537, 124)
Screenshot: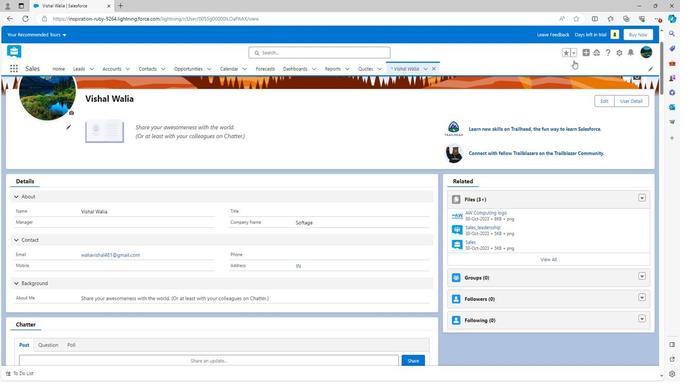 
